 Task: Provide feedback on the calendar sharing feature in Microsoft Outlook.
Action: Mouse moved to (237, 25)
Screenshot: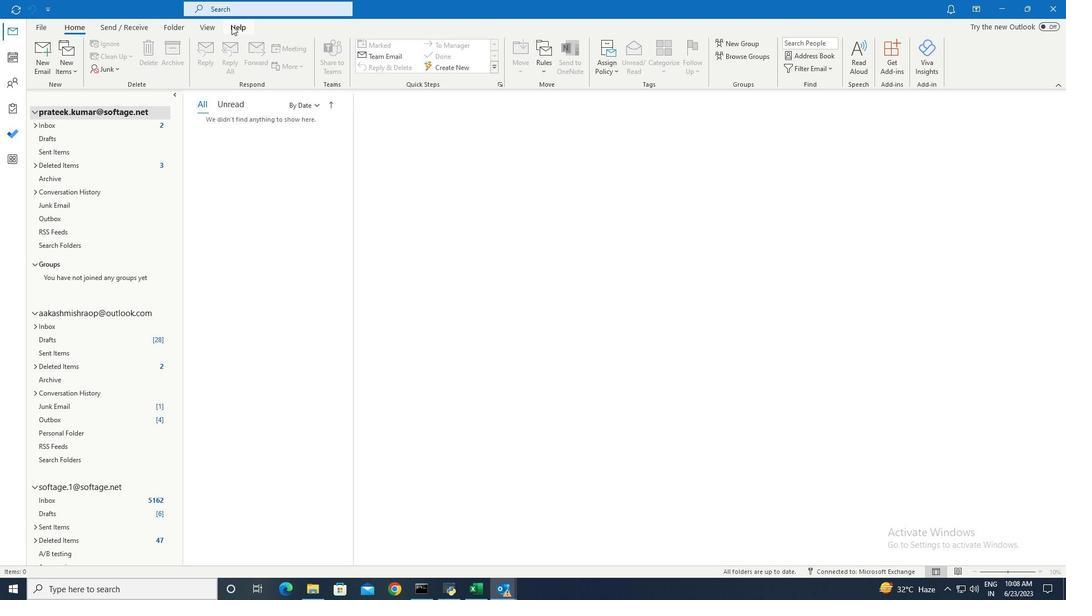 
Action: Mouse pressed left at (237, 25)
Screenshot: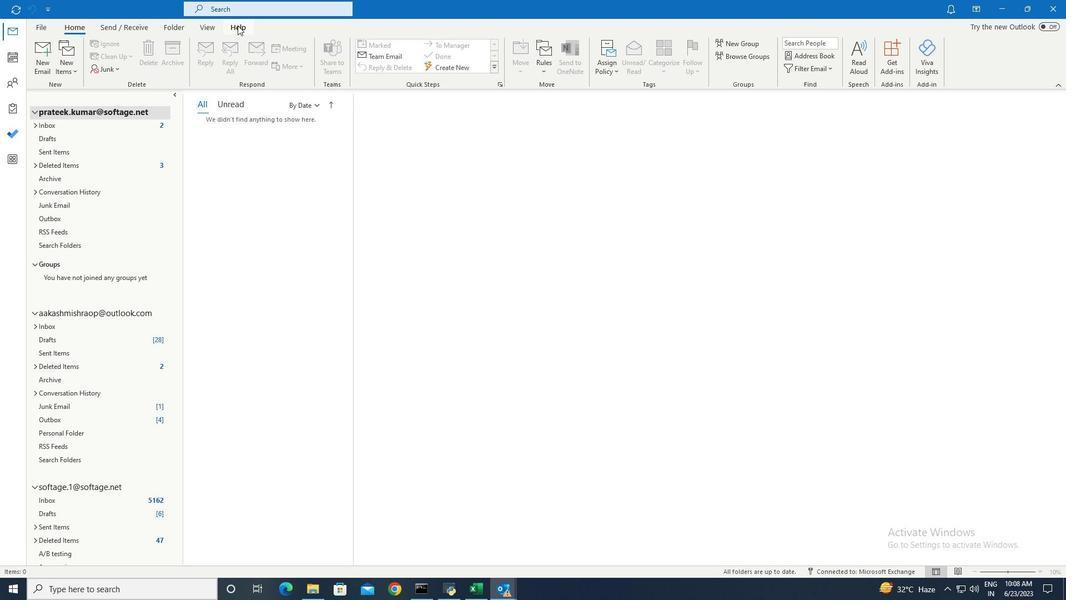 
Action: Mouse moved to (143, 48)
Screenshot: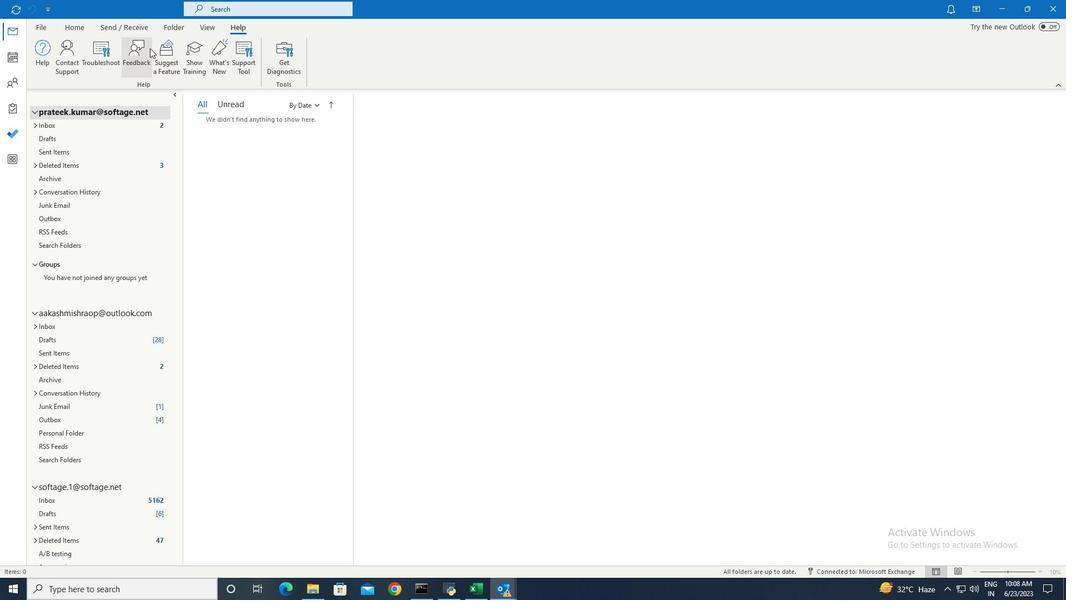 
Action: Mouse pressed left at (143, 48)
Screenshot: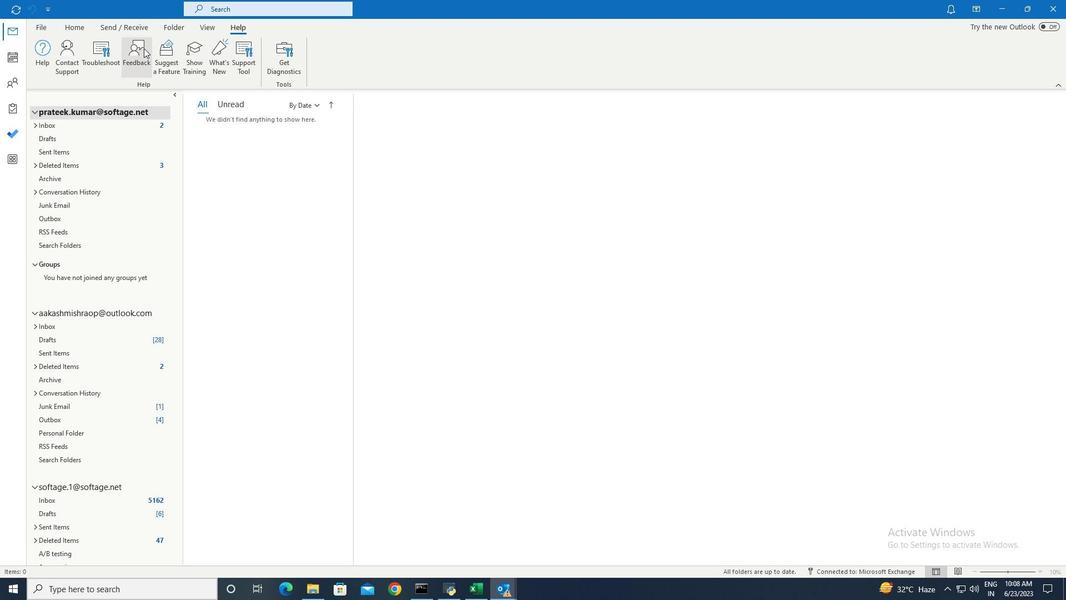 
Action: Mouse moved to (901, 200)
Screenshot: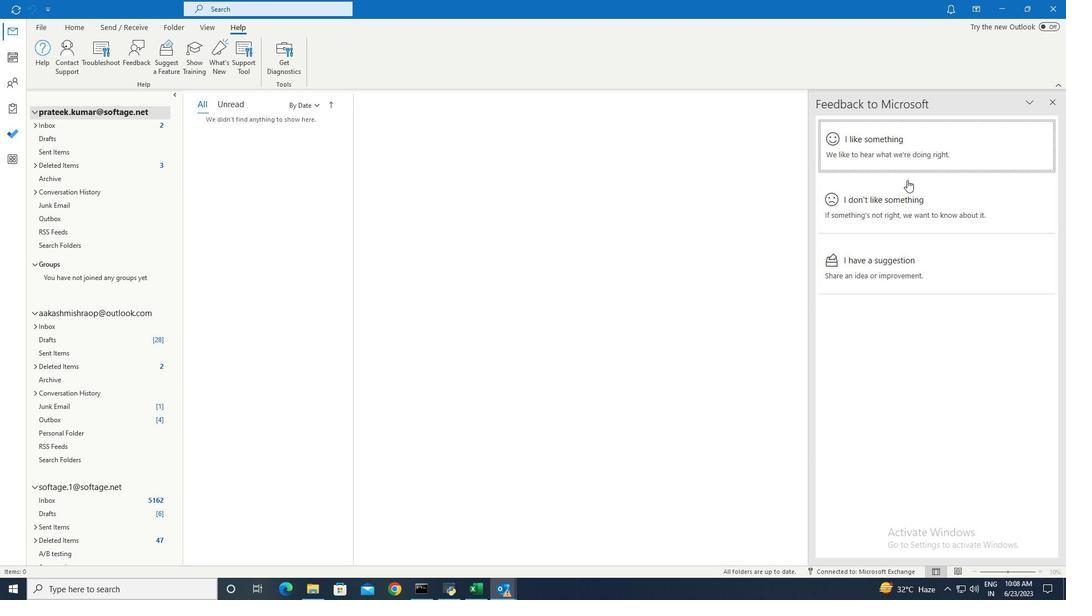 
Action: Mouse pressed left at (901, 200)
Screenshot: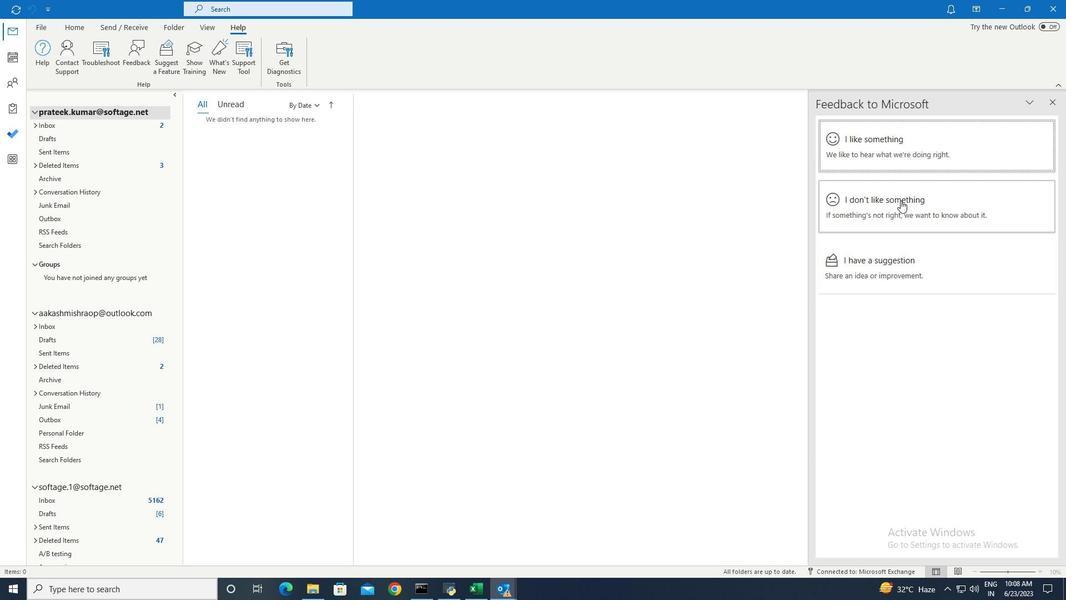 
Action: Key pressed <Key.shift>I<Key.space>don't<Key.space>like<Key.space>the<Key.space>calendar<Key.space>sharing<Key.space>feature<Key.space>in<Key.space>outlook.<Key.space><Key.shift>I<Key.space>have<Key.space>encountered<Key.space>challenges<Key.space>with<Key.space>the<Key.space>calendar<Key.space>sharing<Key.space>feature.<Key.space><Key.shift>It<Key.space>seems<Key.space>to<Key.space>be<Key.space>less<Key.space>intuitive<Key.space>and<Key.space>not<Key.space>as<Key.space>user.<Key.backspace>-friens<Key.backspace>dly<Key.space>as<Key.space>i<Key.space><Key.backspace><Key.backspace><Key.shift>I<Key.space>had<Key.space>hoped.
Screenshot: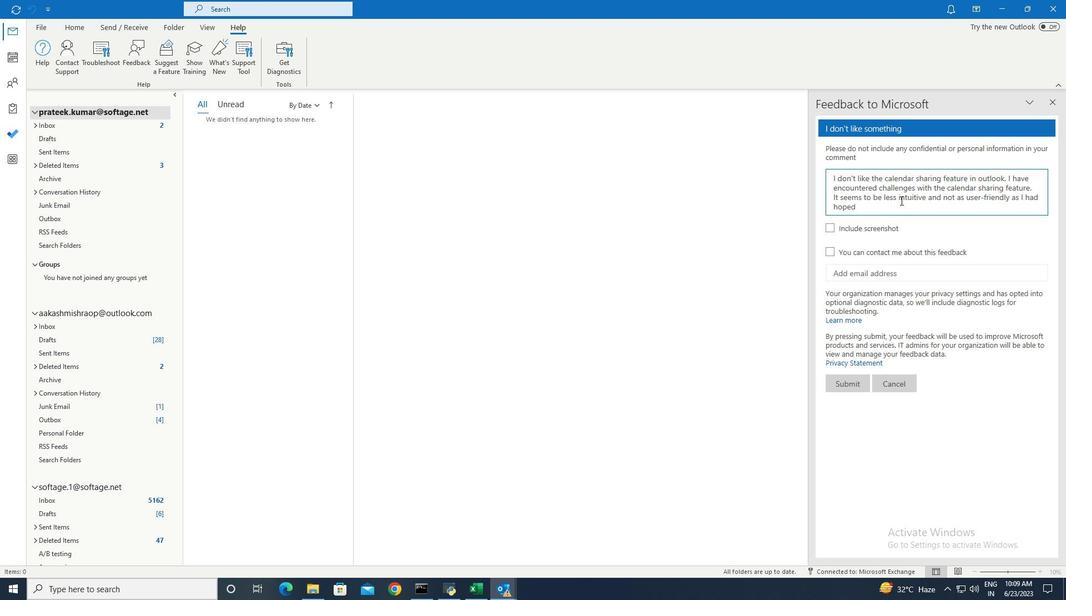 
Action: Mouse moved to (850, 378)
Screenshot: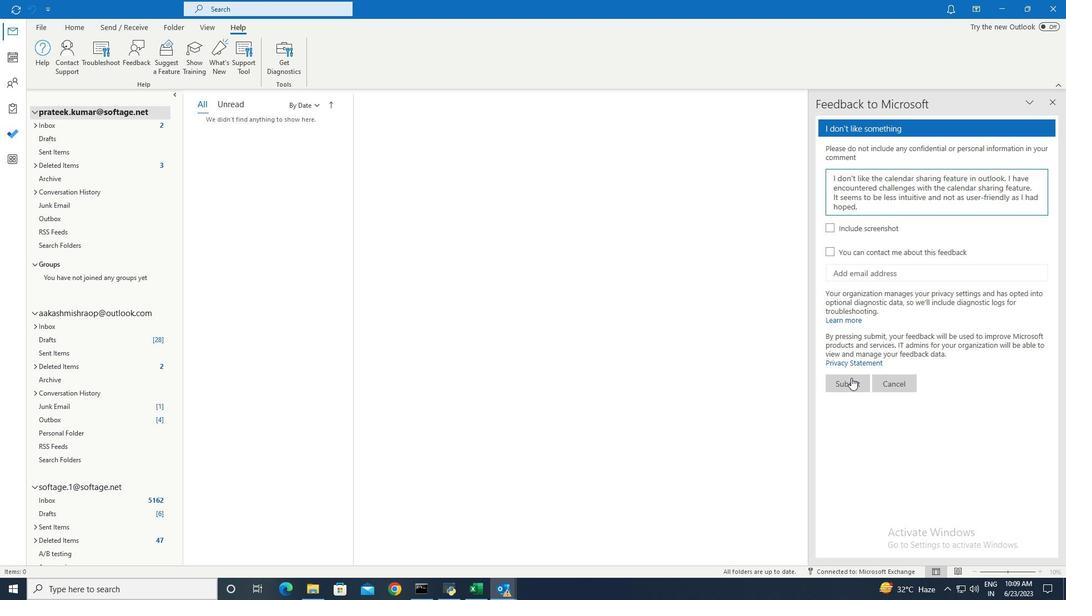 
Action: Mouse pressed left at (850, 378)
Screenshot: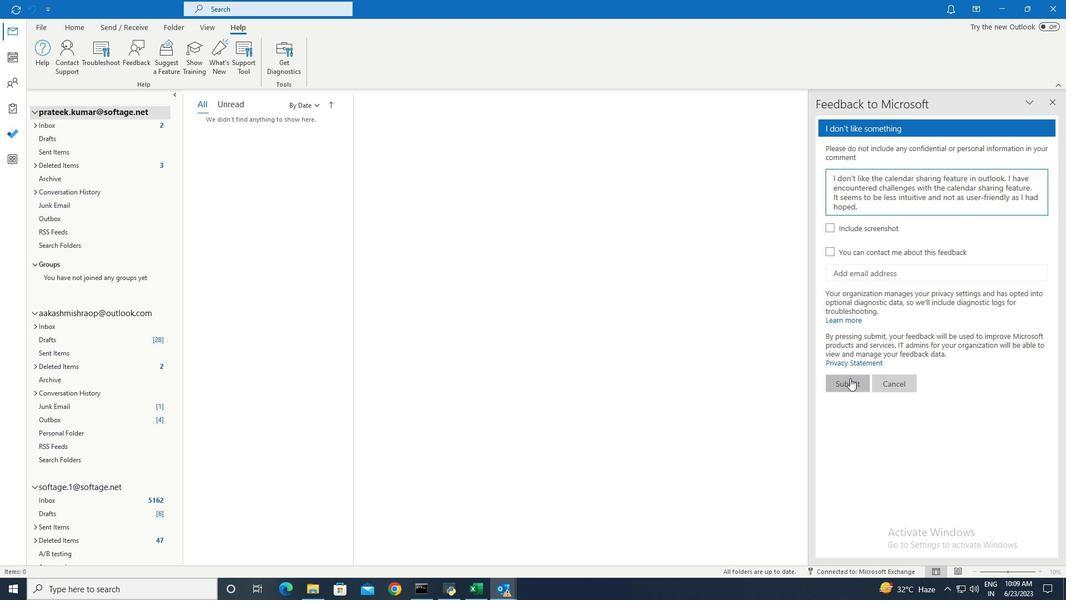 
